 Task: Create a blank project BlazeTech with privacy Public and default view as List and in the team Taskers . Create three sections in the project as To-Do, Doing and Done
Action: Mouse moved to (291, 346)
Screenshot: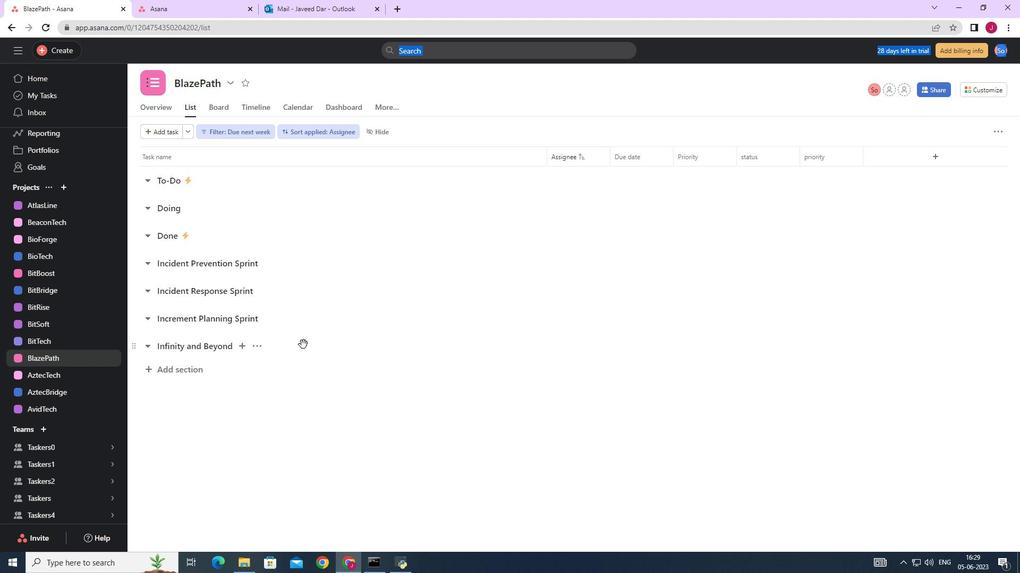 
Action: Mouse scrolled (291, 347) with delta (0, 0)
Screenshot: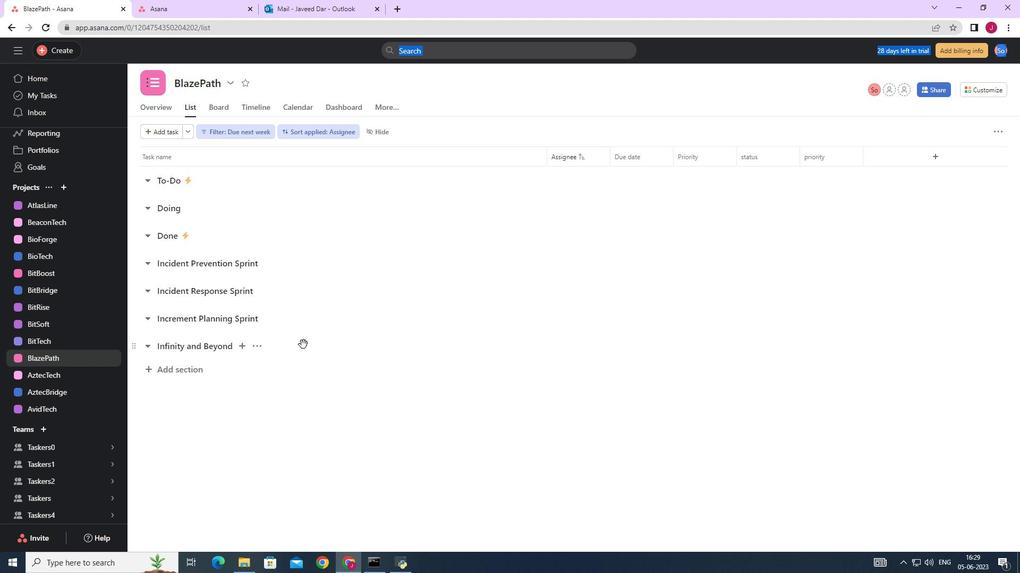 
Action: Mouse scrolled (291, 347) with delta (0, 0)
Screenshot: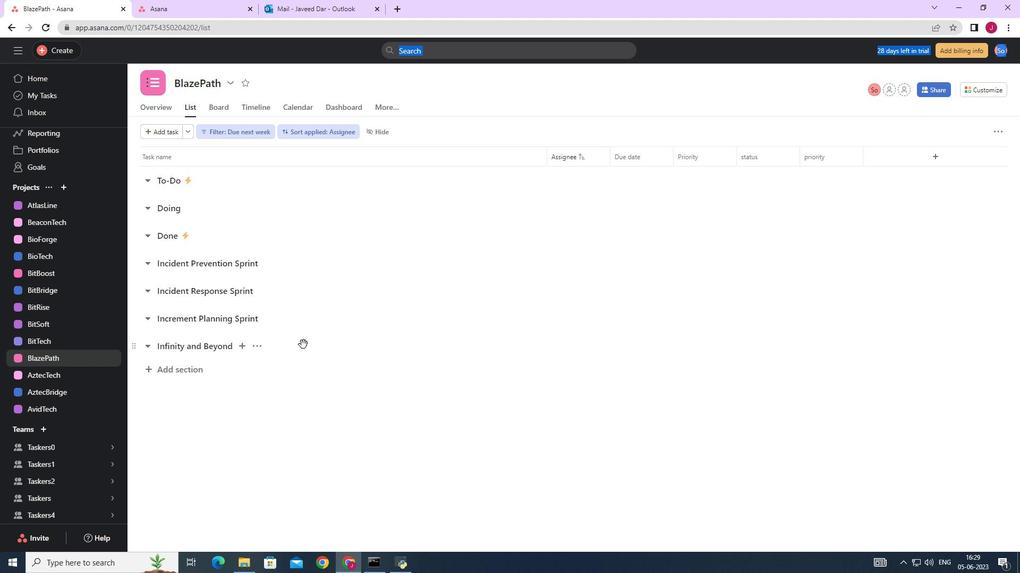 
Action: Mouse moved to (289, 346)
Screenshot: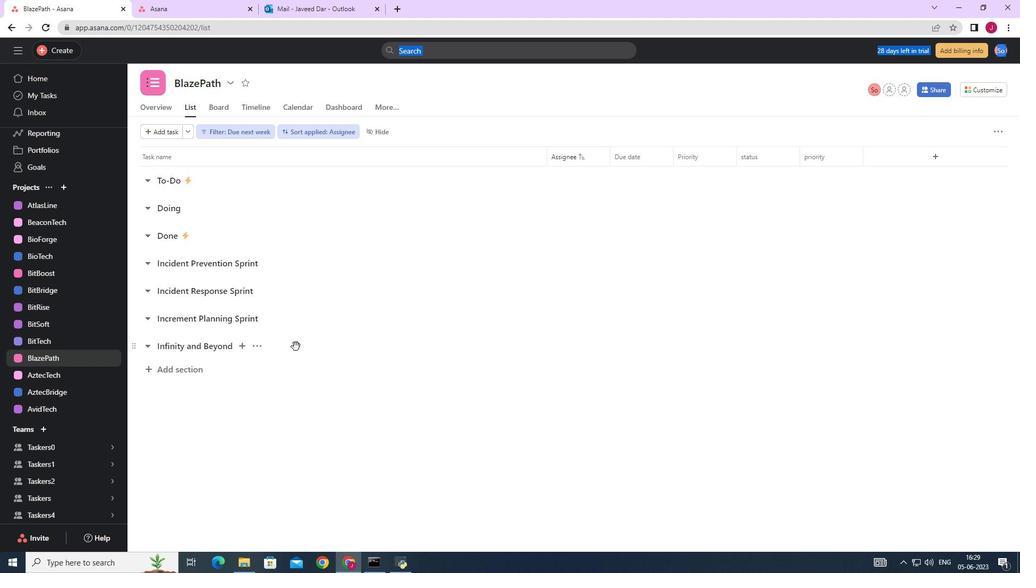 
Action: Mouse scrolled (289, 346) with delta (0, 0)
Screenshot: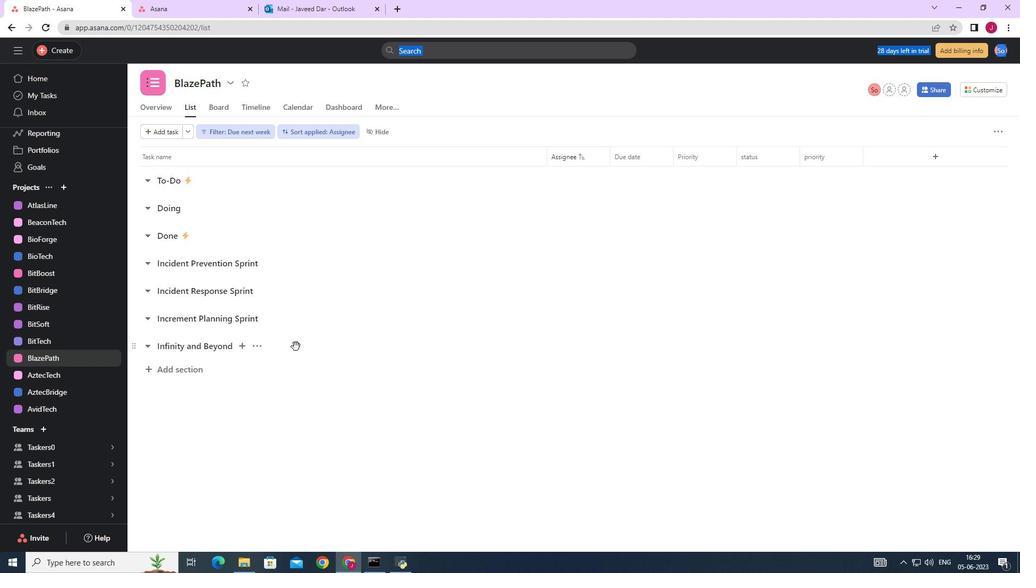 
Action: Mouse moved to (69, 191)
Screenshot: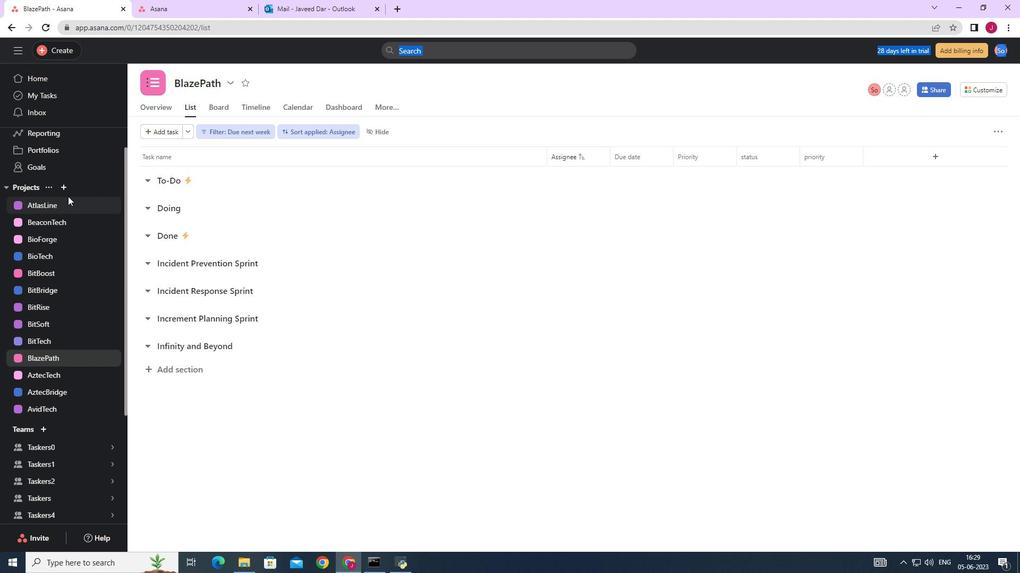 
Action: Mouse pressed left at (69, 191)
Screenshot: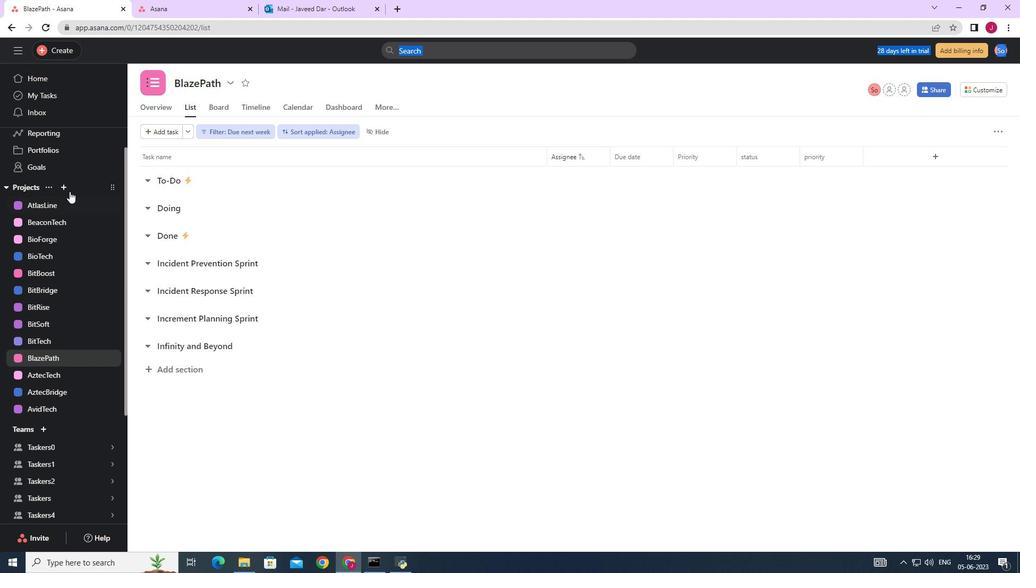 
Action: Mouse moved to (121, 209)
Screenshot: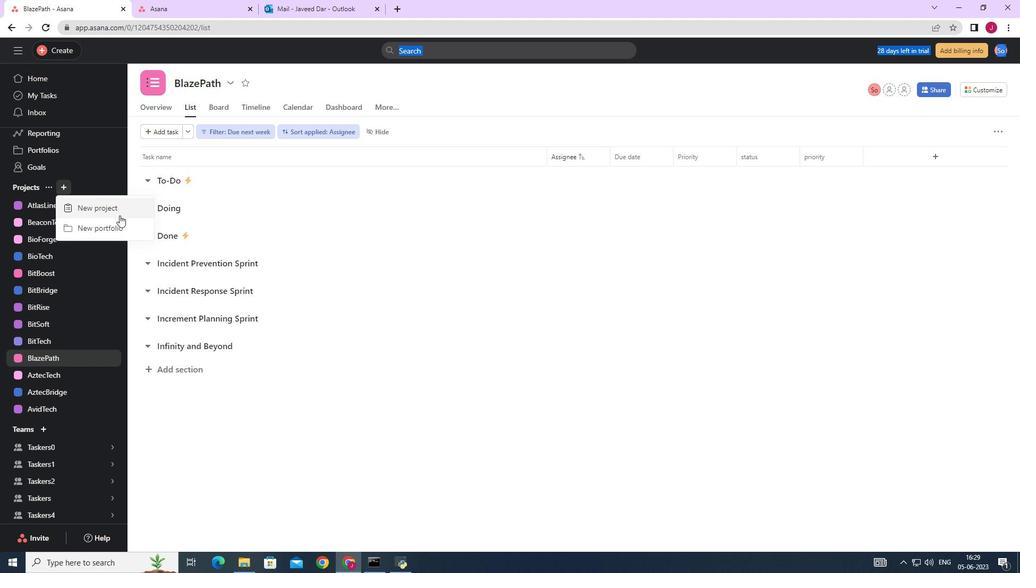 
Action: Mouse pressed left at (121, 209)
Screenshot: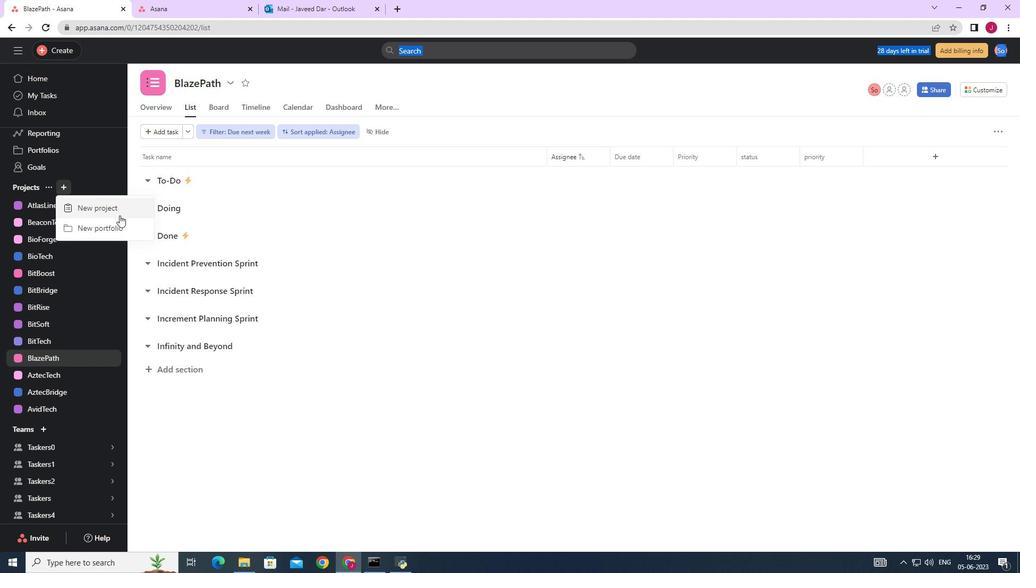 
Action: Mouse moved to (448, 216)
Screenshot: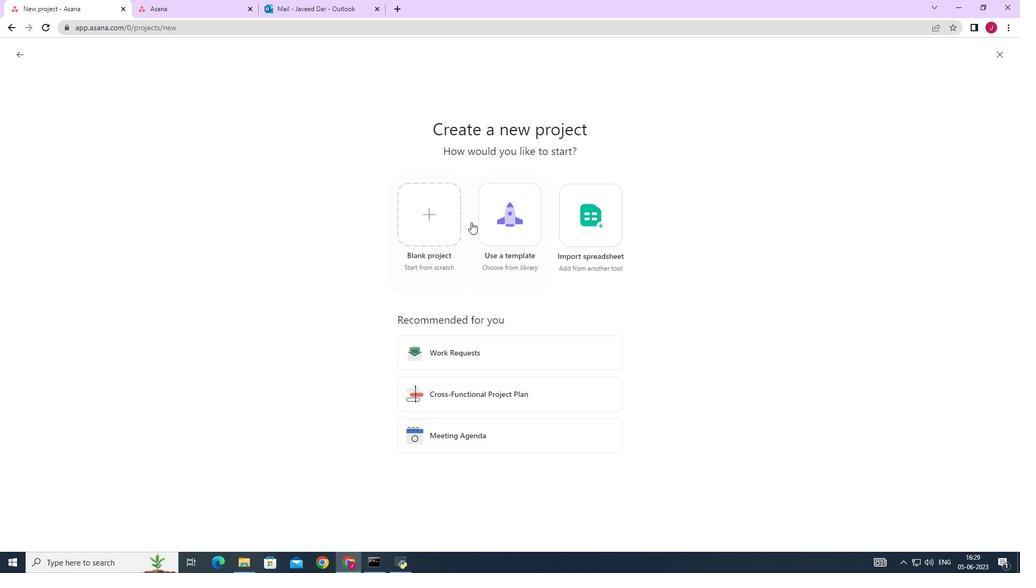 
Action: Mouse pressed left at (448, 216)
Screenshot: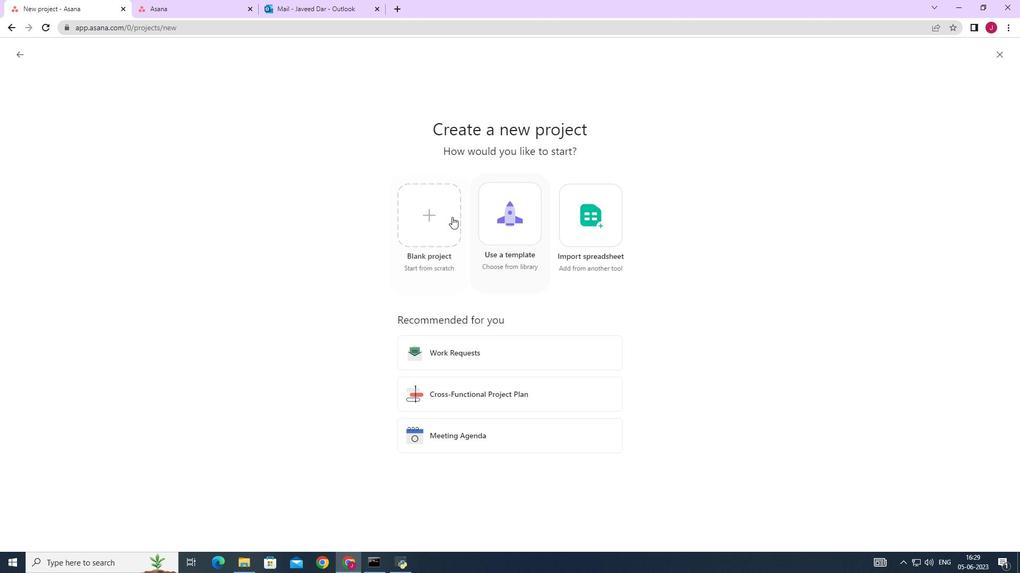 
Action: Mouse moved to (293, 137)
Screenshot: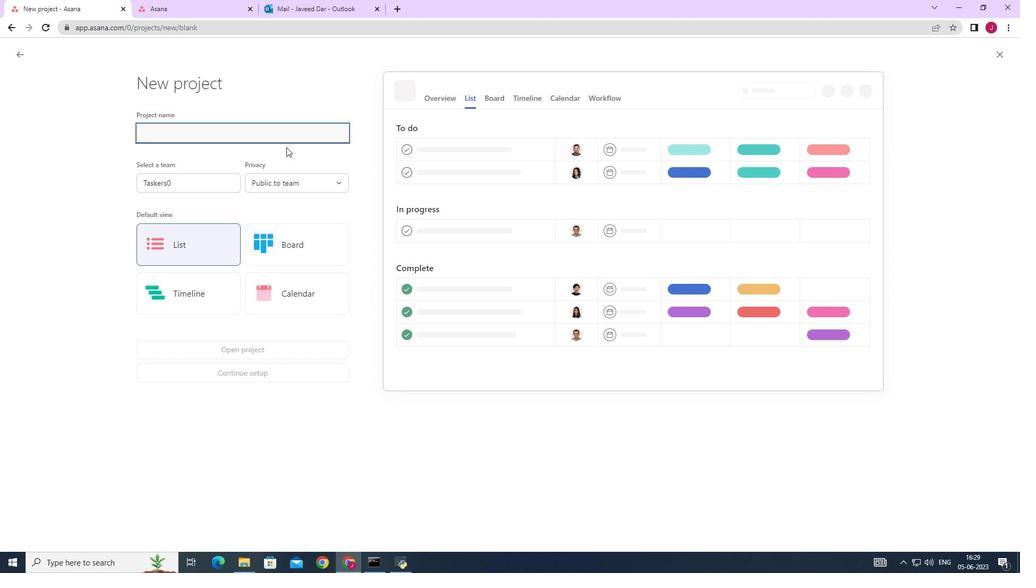 
Action: Mouse pressed left at (293, 137)
Screenshot: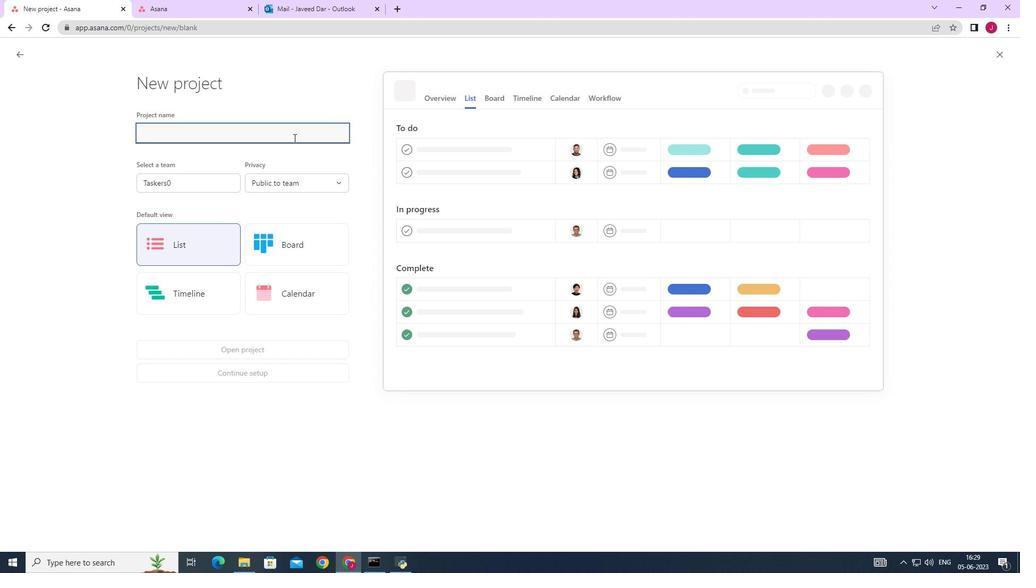 
Action: Mouse moved to (293, 137)
Screenshot: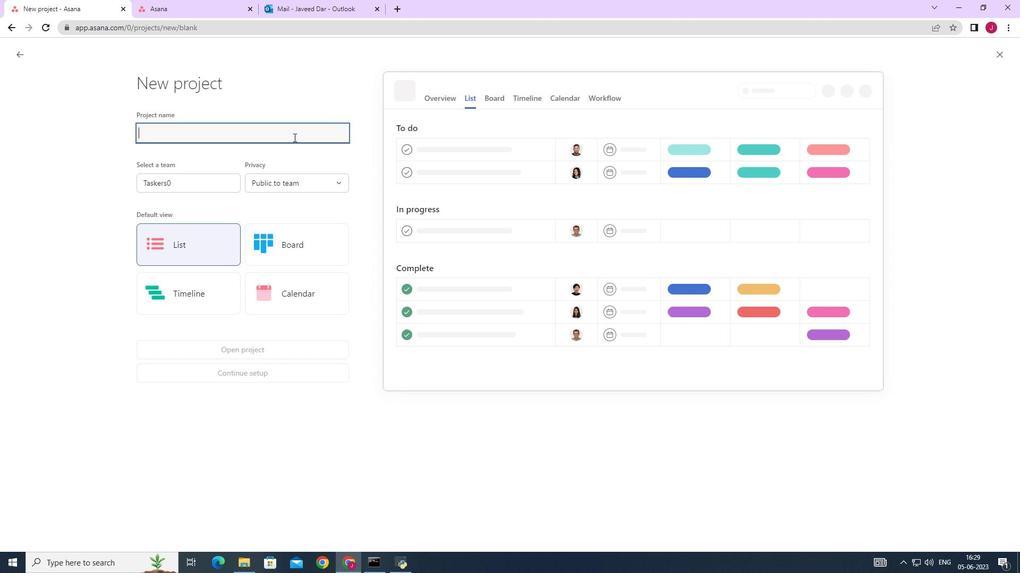 
Action: Key pressed <Key.caps_lock>B<Key.caps_lock>laze<Key.caps_lock>TE<Key.backspace><Key.caps_lock>ech
Screenshot: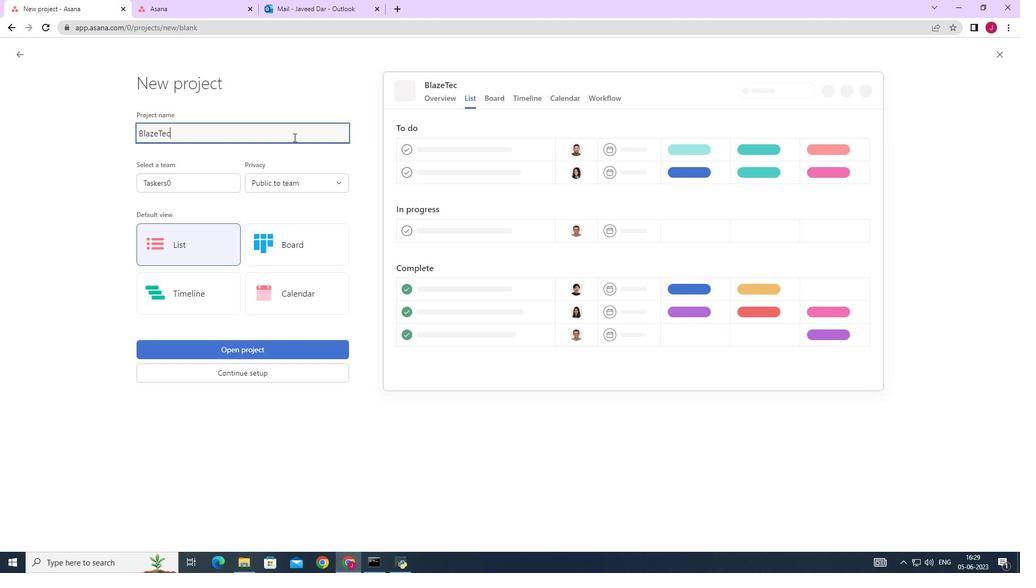 
Action: Mouse moved to (162, 184)
Screenshot: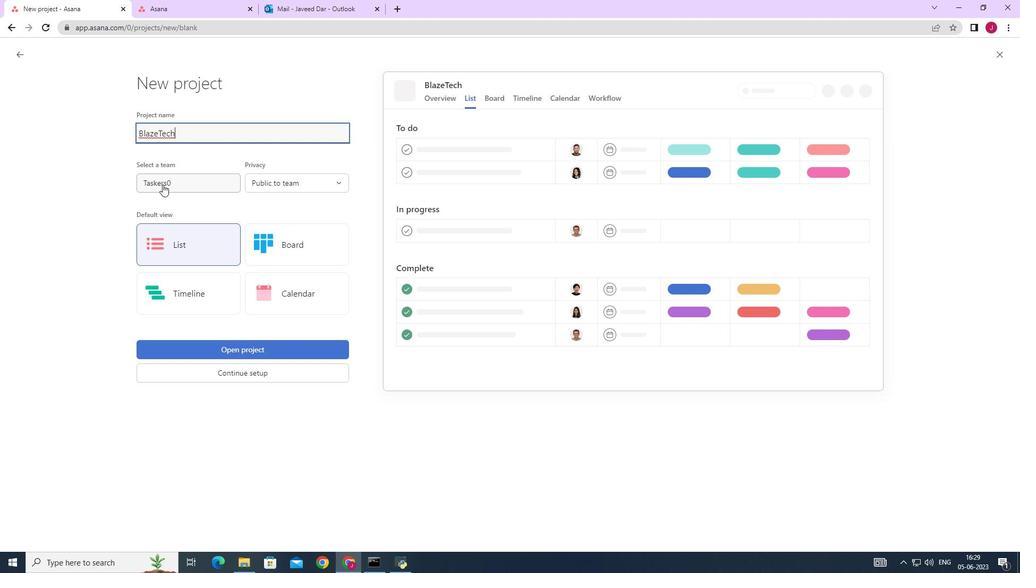 
Action: Mouse pressed left at (162, 184)
Screenshot: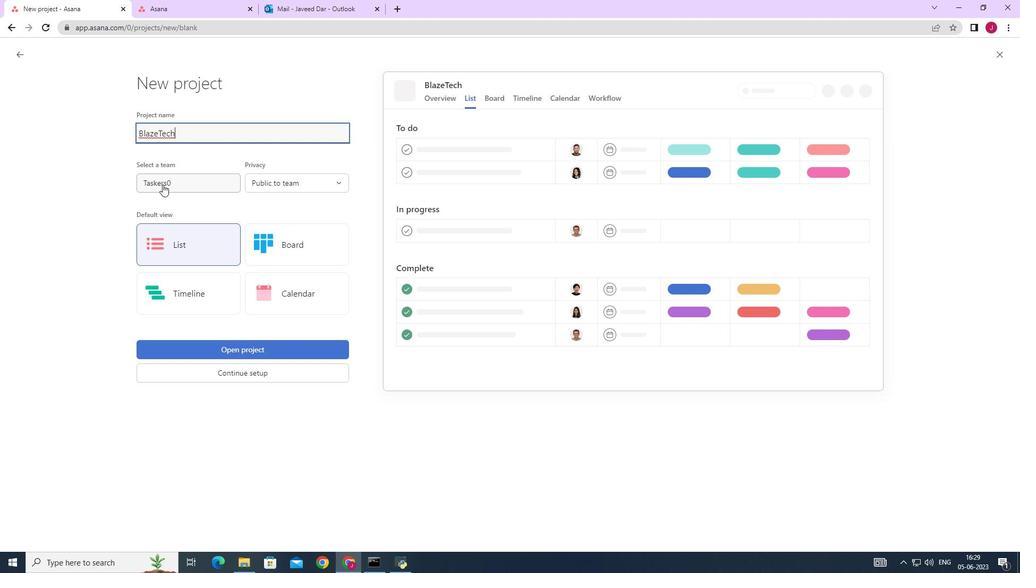 
Action: Mouse moved to (183, 202)
Screenshot: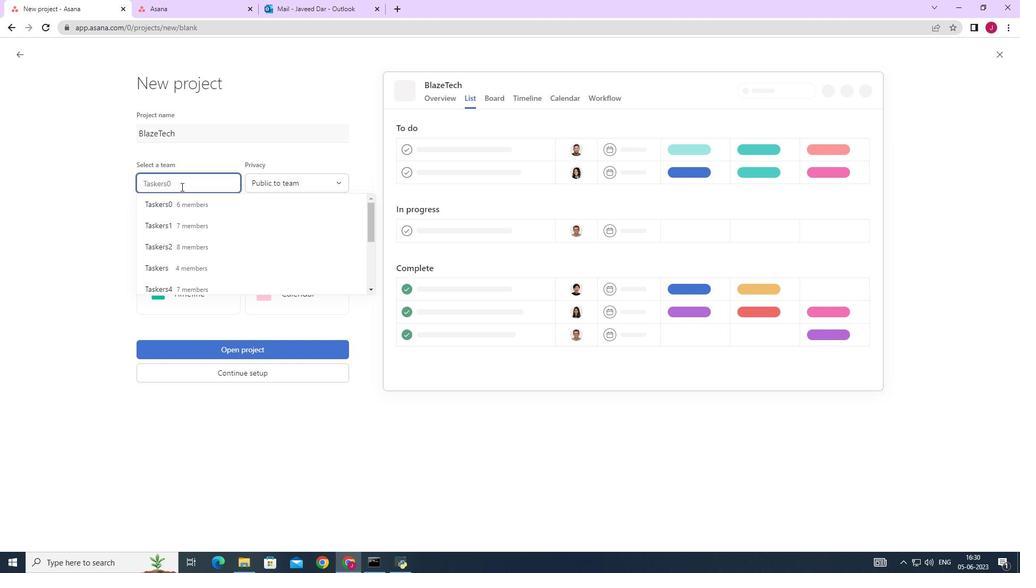
Action: Mouse pressed left at (183, 202)
Screenshot: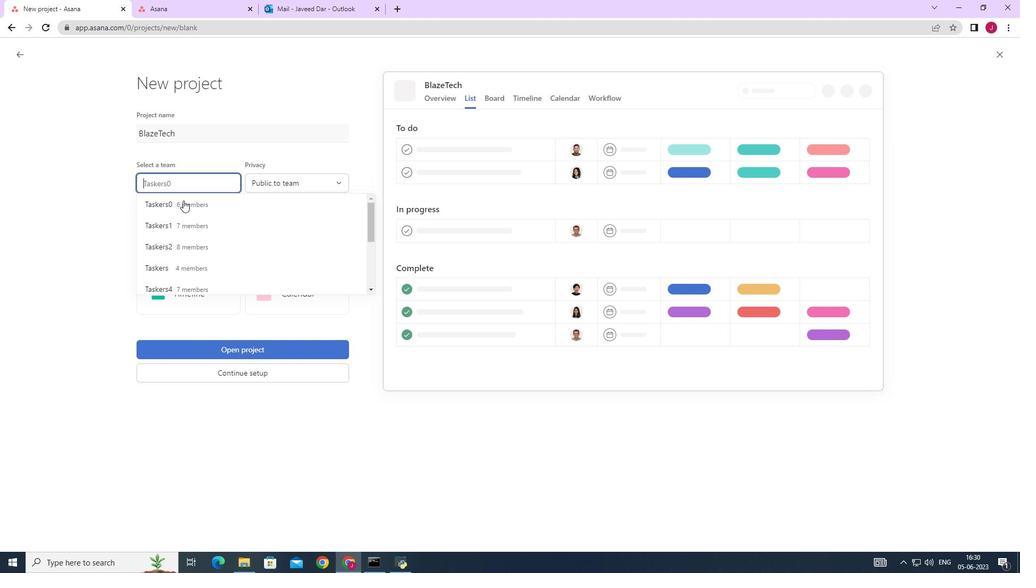 
Action: Mouse moved to (303, 187)
Screenshot: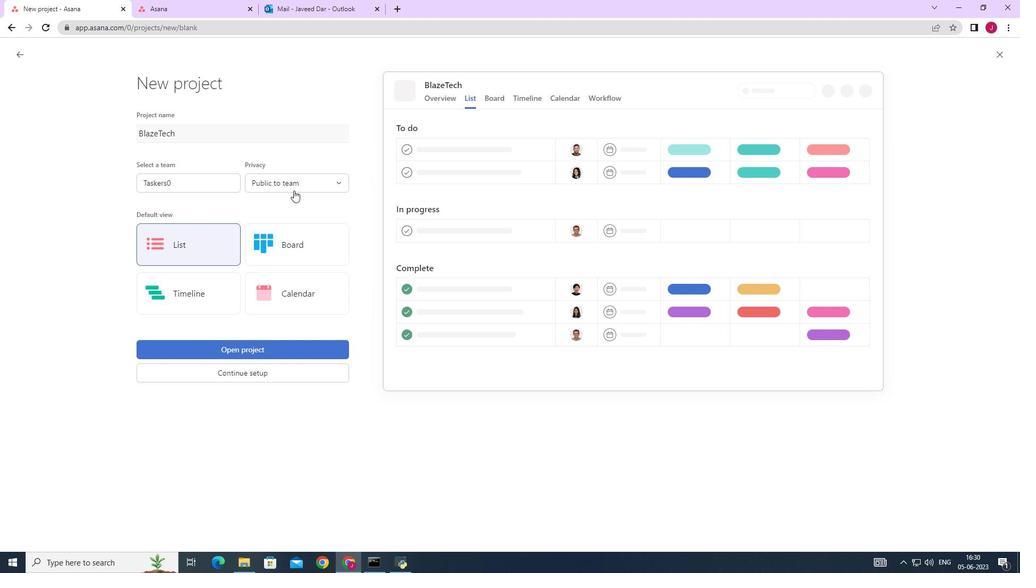
Action: Mouse pressed left at (303, 187)
Screenshot: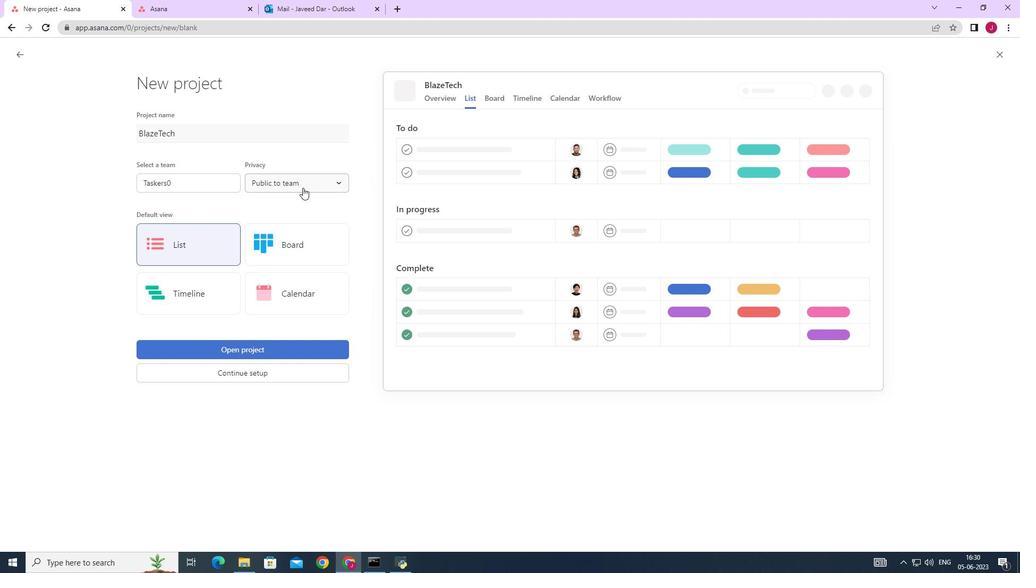 
Action: Mouse moved to (278, 205)
Screenshot: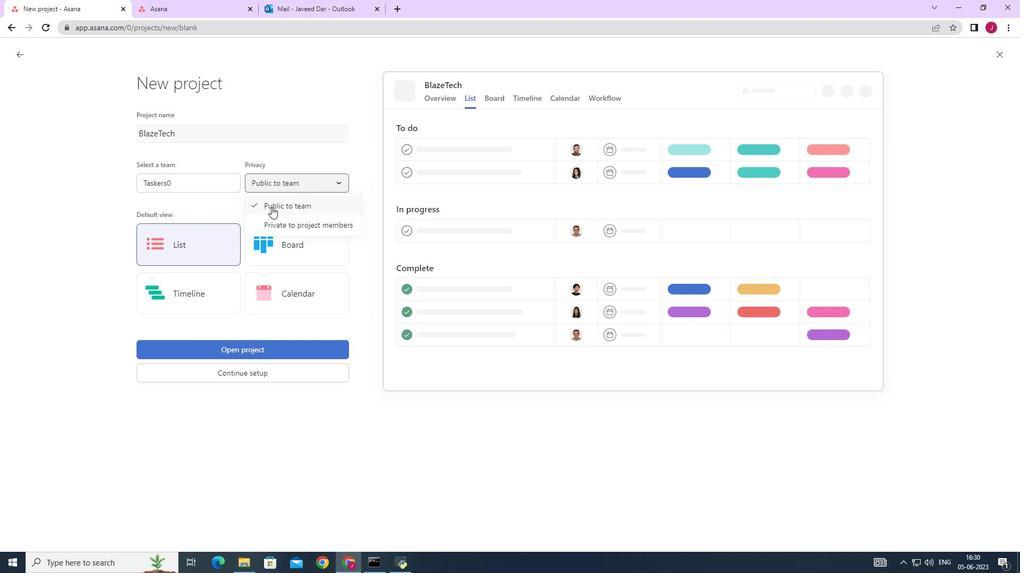
Action: Mouse pressed left at (278, 205)
Screenshot: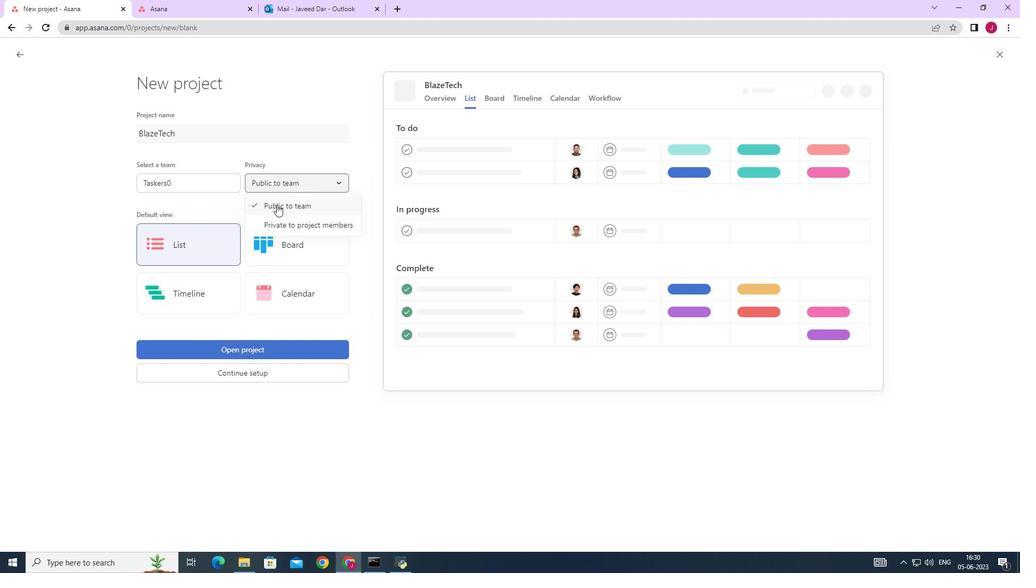 
Action: Mouse moved to (214, 234)
Screenshot: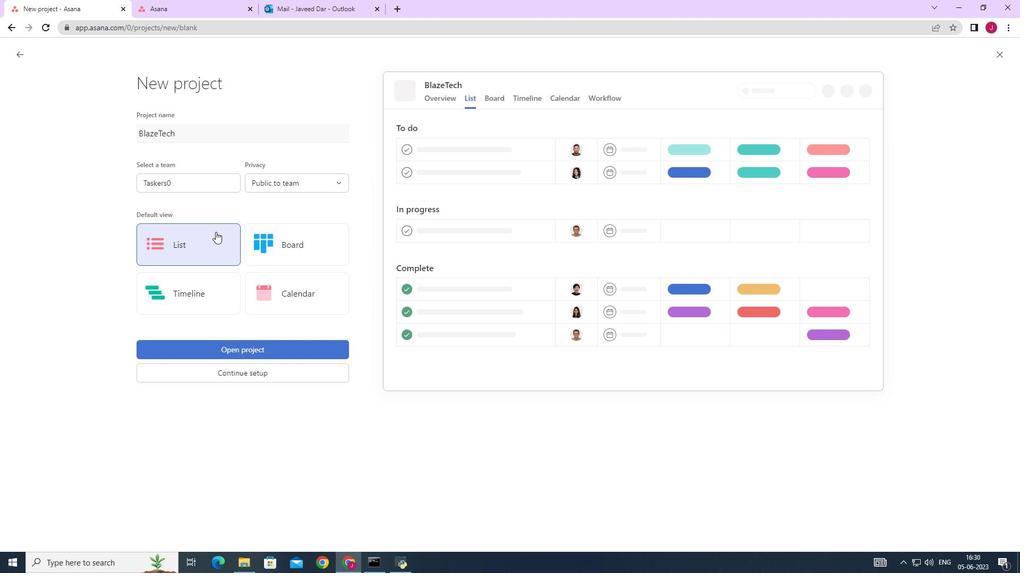 
Action: Mouse pressed left at (214, 234)
Screenshot: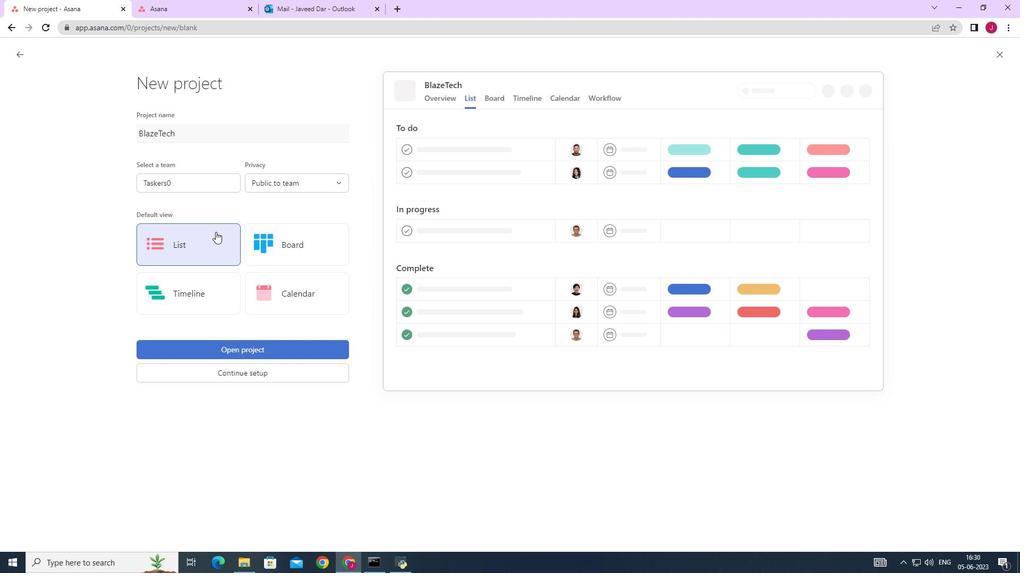 
Action: Mouse moved to (267, 352)
Screenshot: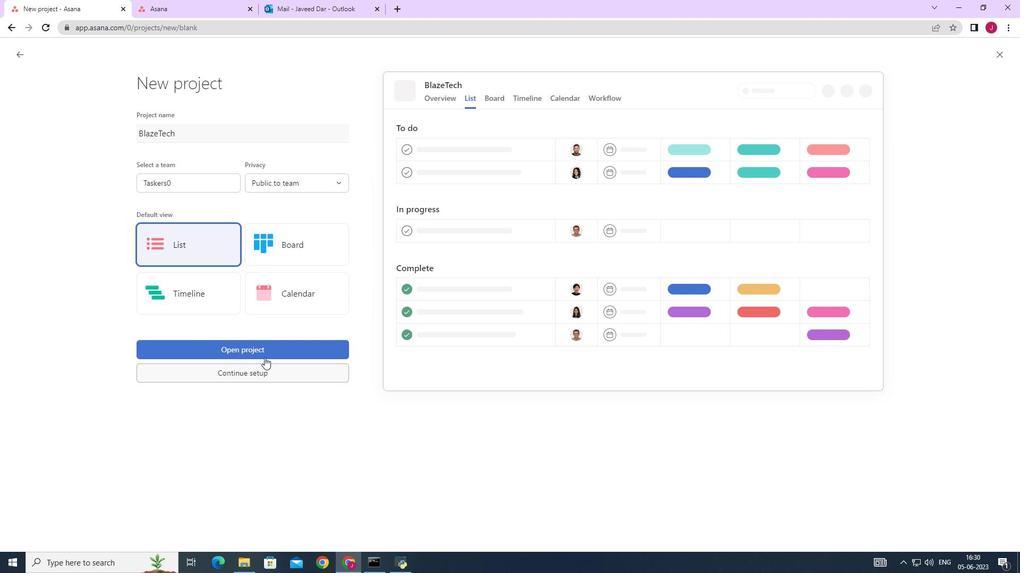 
Action: Mouse pressed left at (267, 352)
Screenshot: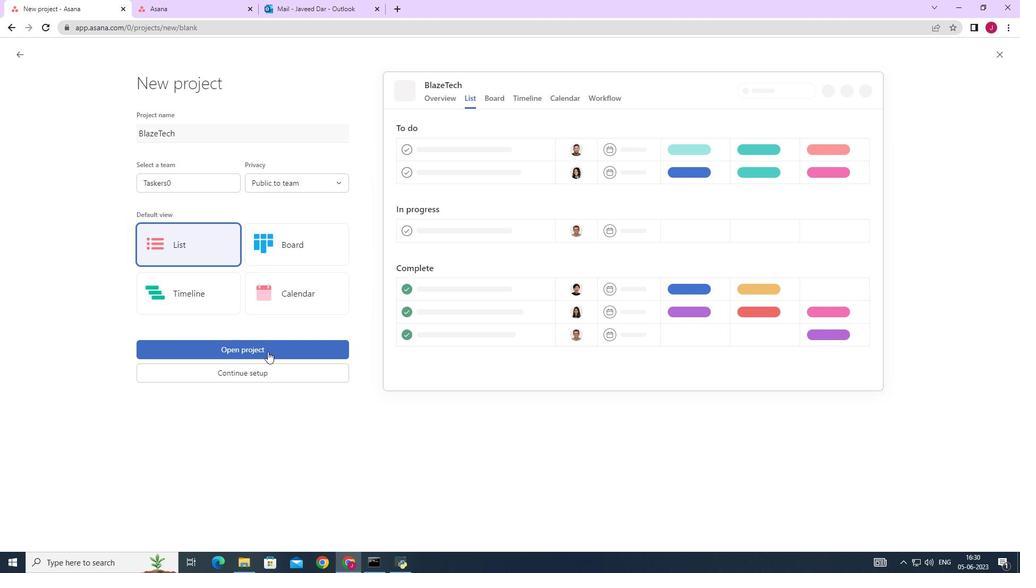 
Action: Mouse moved to (185, 234)
Screenshot: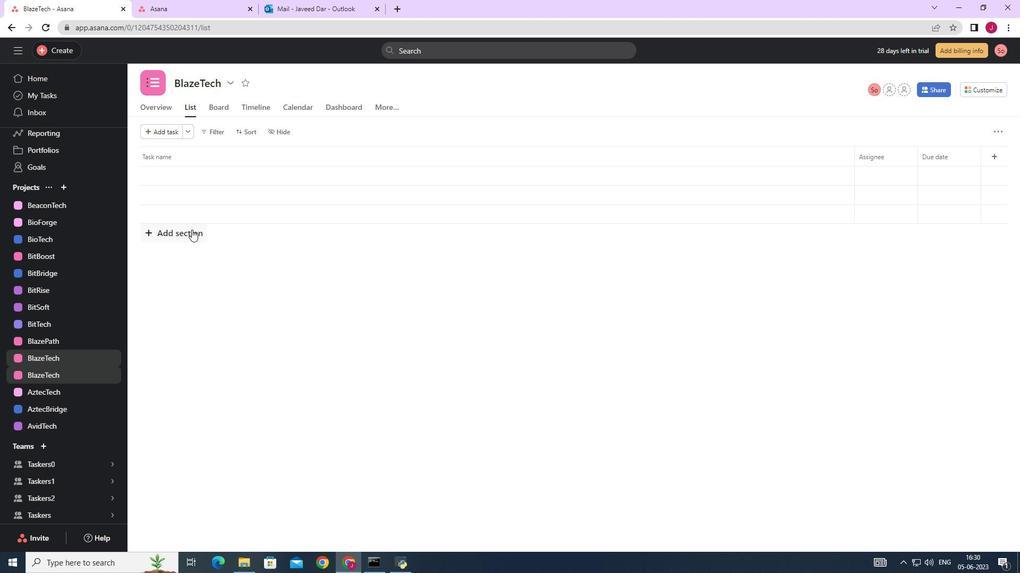 
Action: Mouse pressed left at (185, 234)
Screenshot: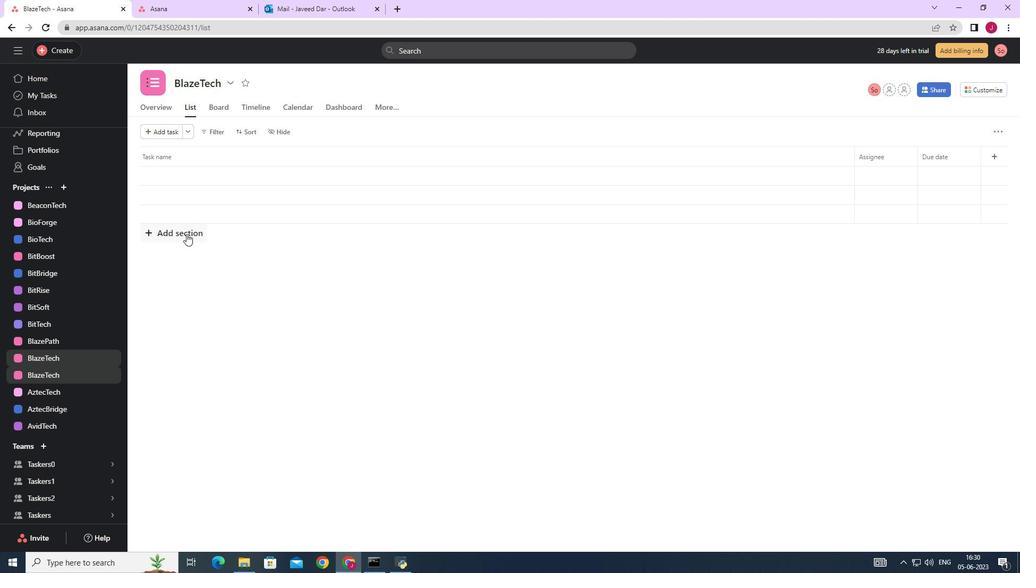 
Action: Key pressed <Key.caps_lock>T<Key.caps_lock>o-<Key.caps_lock>D<Key.caps_lock>o
Screenshot: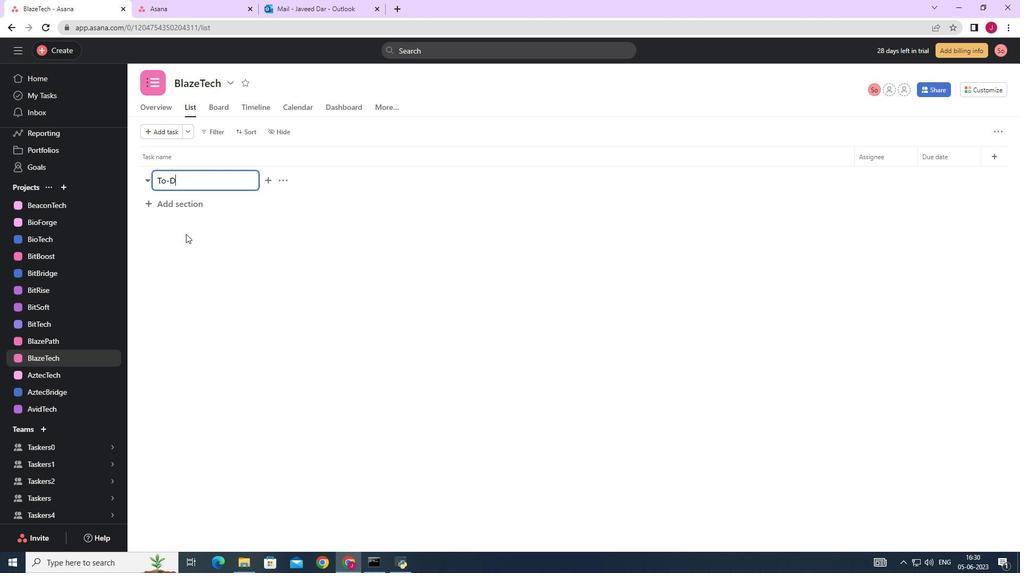
Action: Mouse moved to (193, 198)
Screenshot: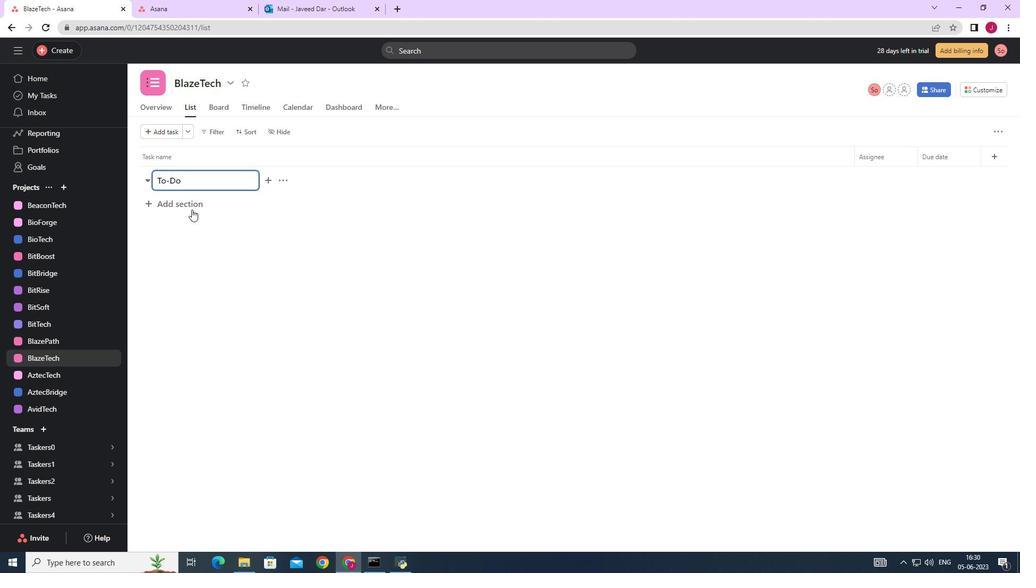 
Action: Mouse pressed left at (193, 198)
Screenshot: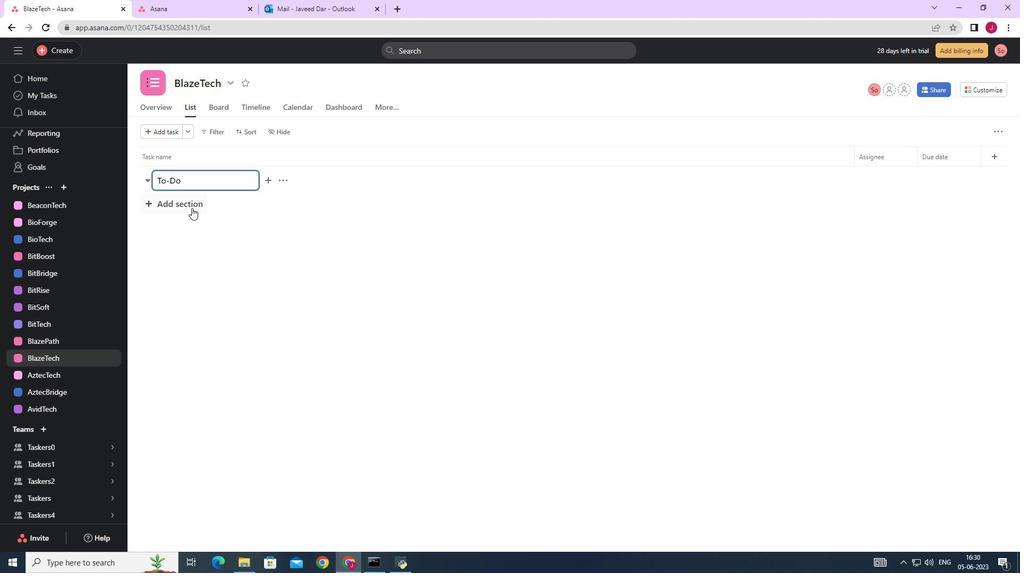 
Action: Key pressed <Key.caps_lock>D<Key.caps_lock>oing
Screenshot: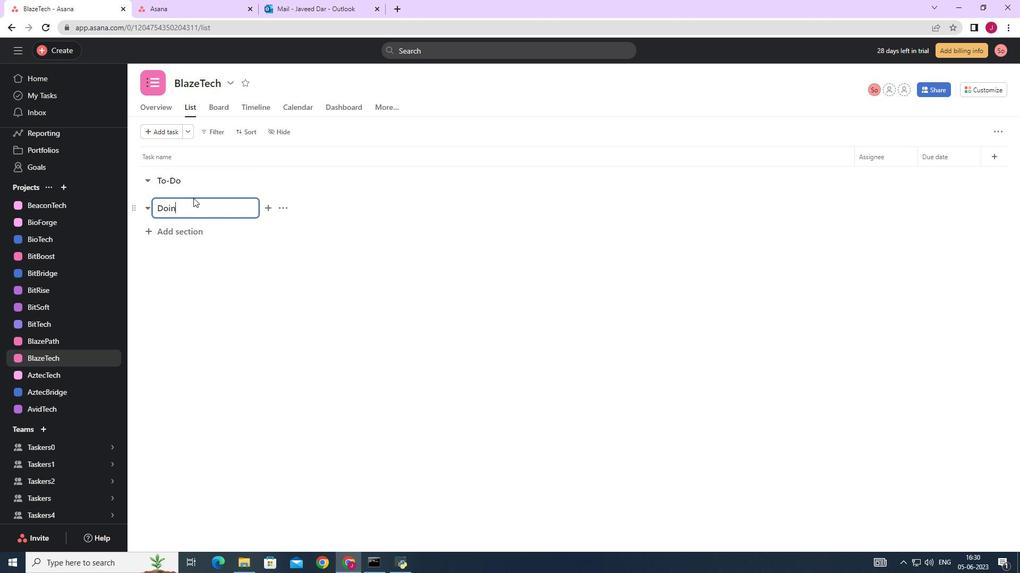 
Action: Mouse moved to (200, 227)
Screenshot: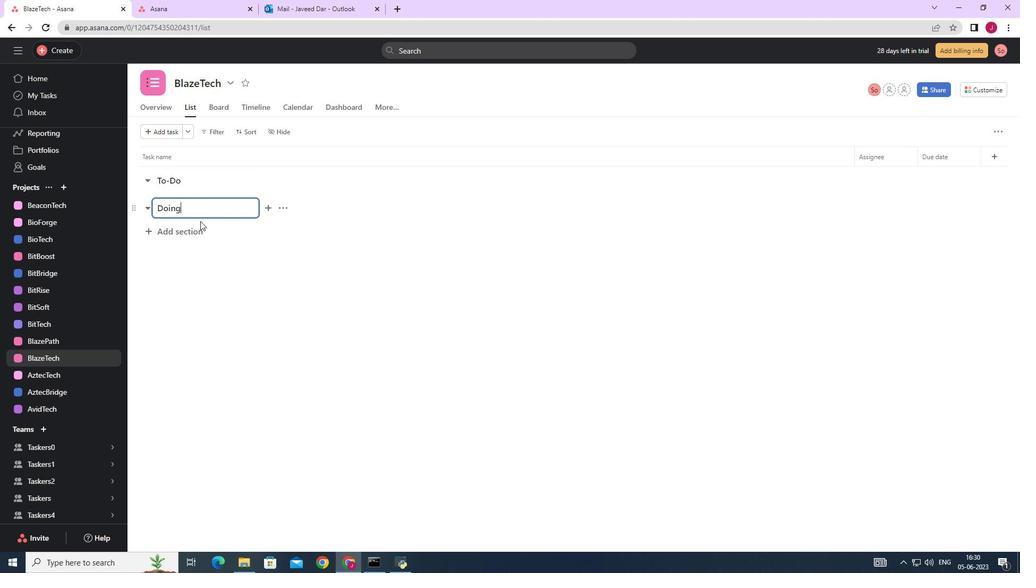 
Action: Mouse pressed left at (200, 227)
Screenshot: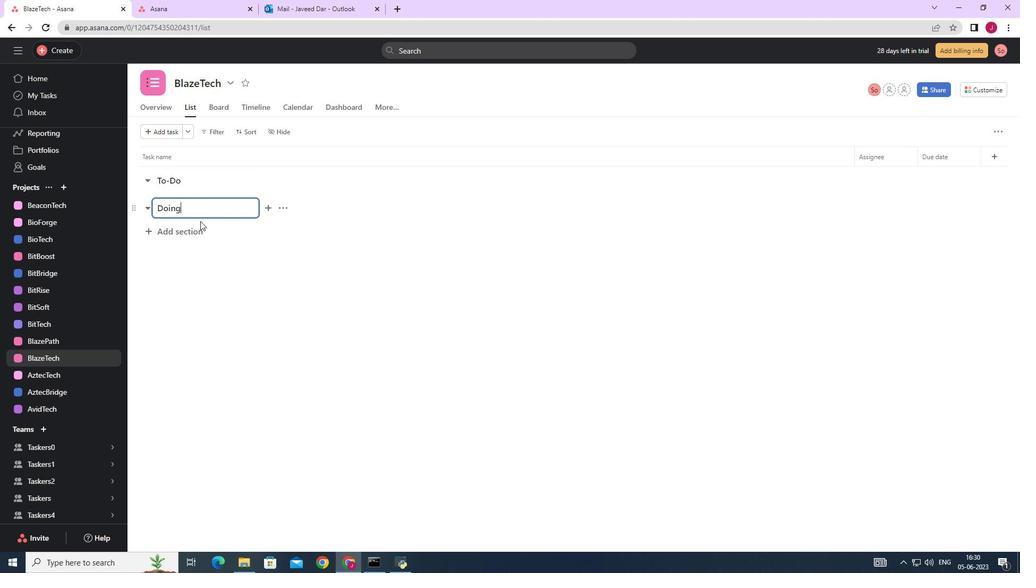 
Action: Key pressed <Key.caps_lock>D<Key.caps_lock>one
Screenshot: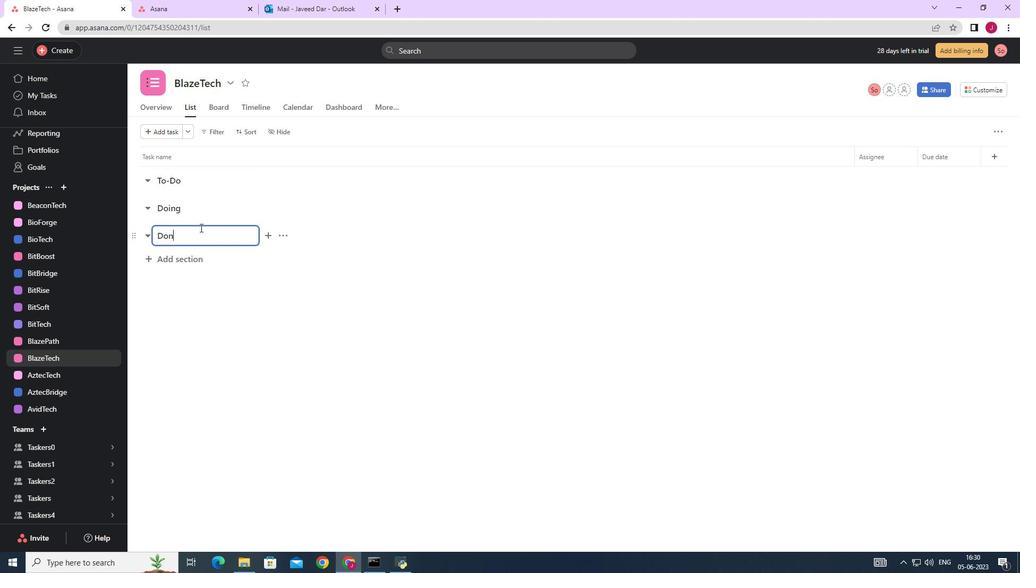 
Action: Mouse moved to (185, 260)
Screenshot: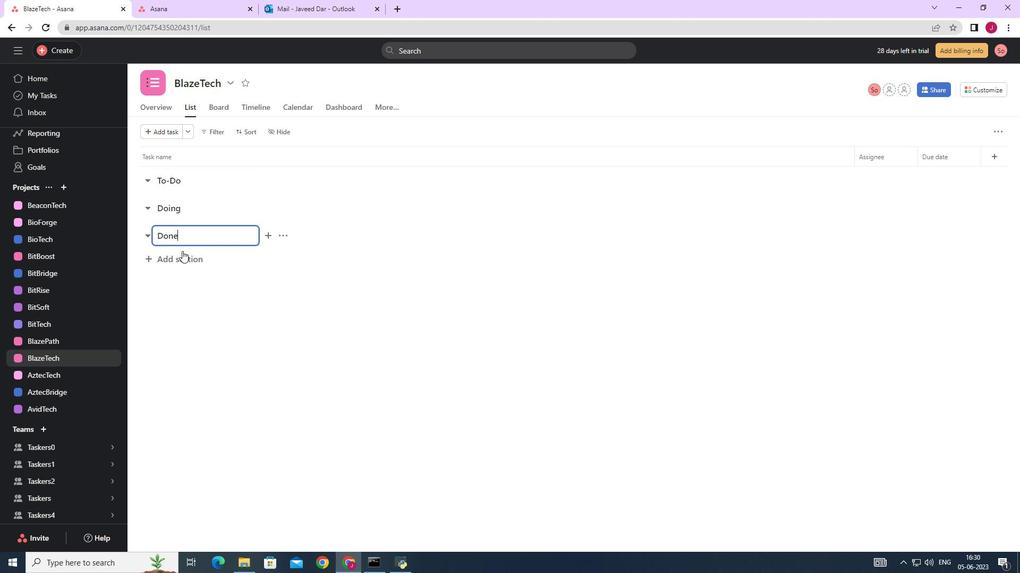
Action: Mouse pressed left at (185, 259)
Screenshot: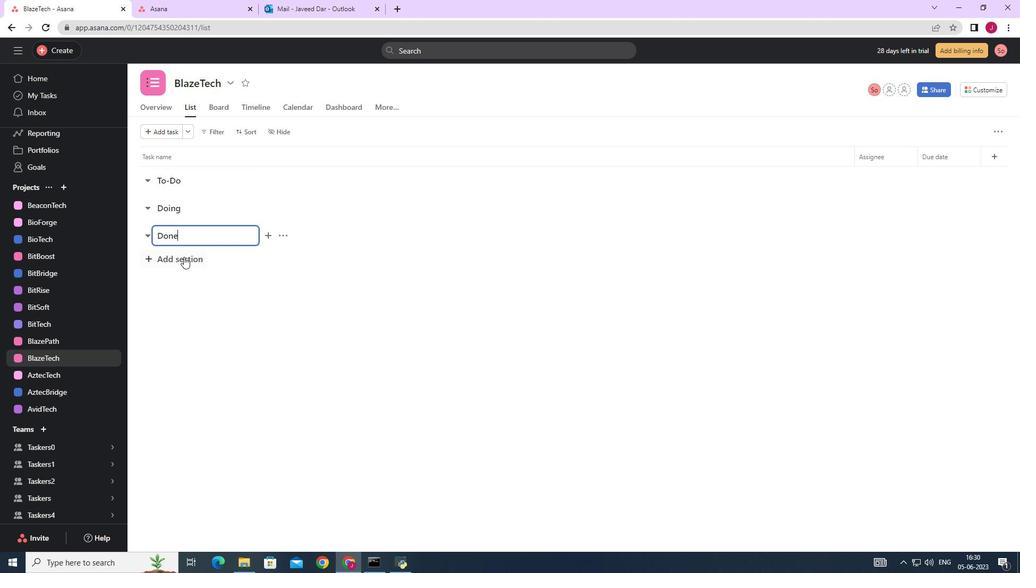 
Action: Mouse moved to (181, 260)
Screenshot: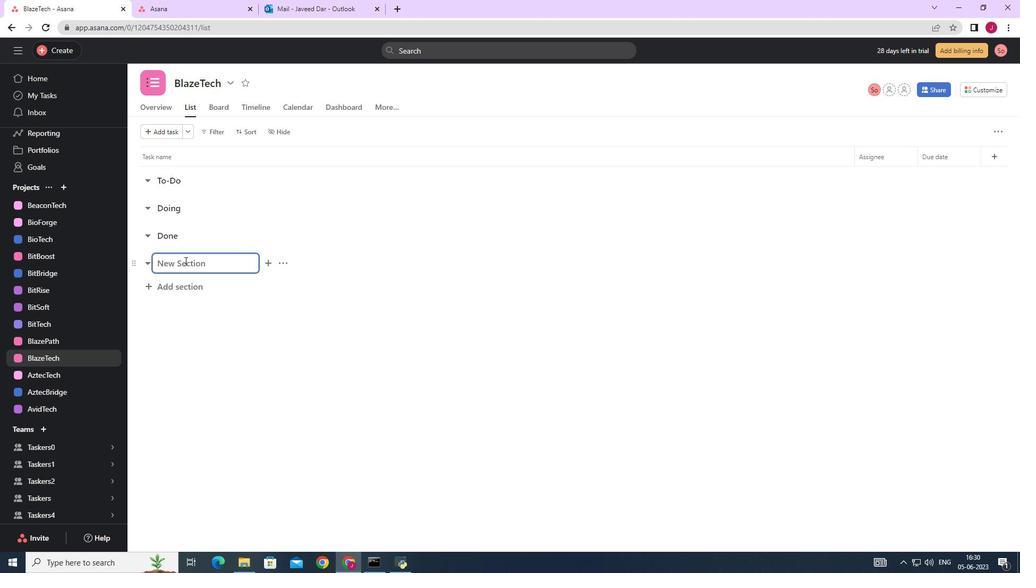 
